 Task: Log work in the project ZenithTech for the issue 'Create a new online platform for online game development courses with advanced game engine and simulation features' spent time as '1w 5d 17h 5m' and remaining time as '6w 4d 14h 30m' and add a flag. Now add the issue to the epic 'Mobile Device Security Management'.
Action: Mouse moved to (116, 196)
Screenshot: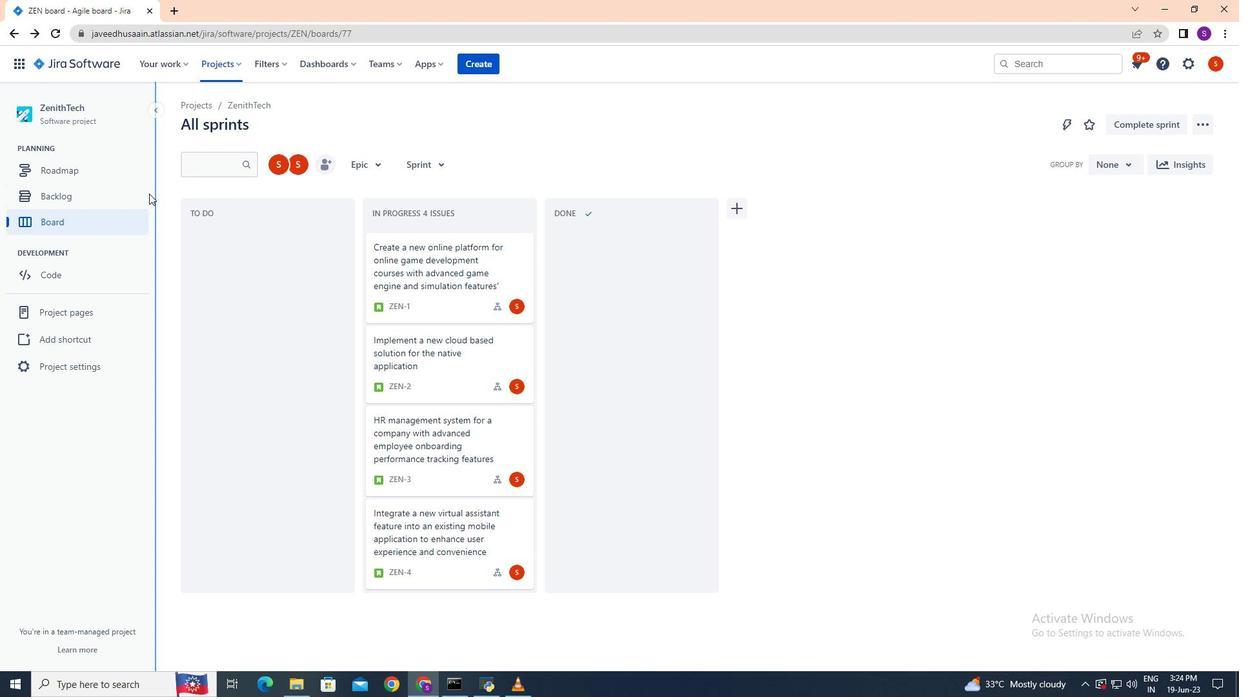 
Action: Mouse pressed left at (116, 196)
Screenshot: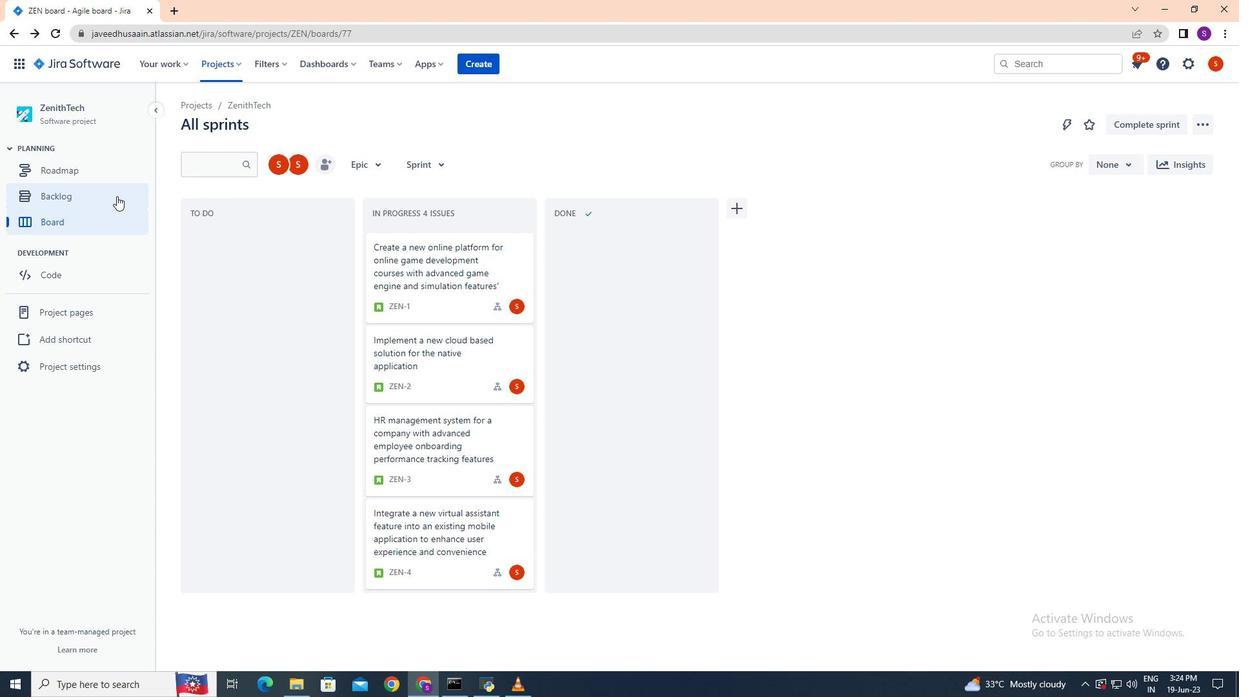 
Action: Mouse moved to (827, 227)
Screenshot: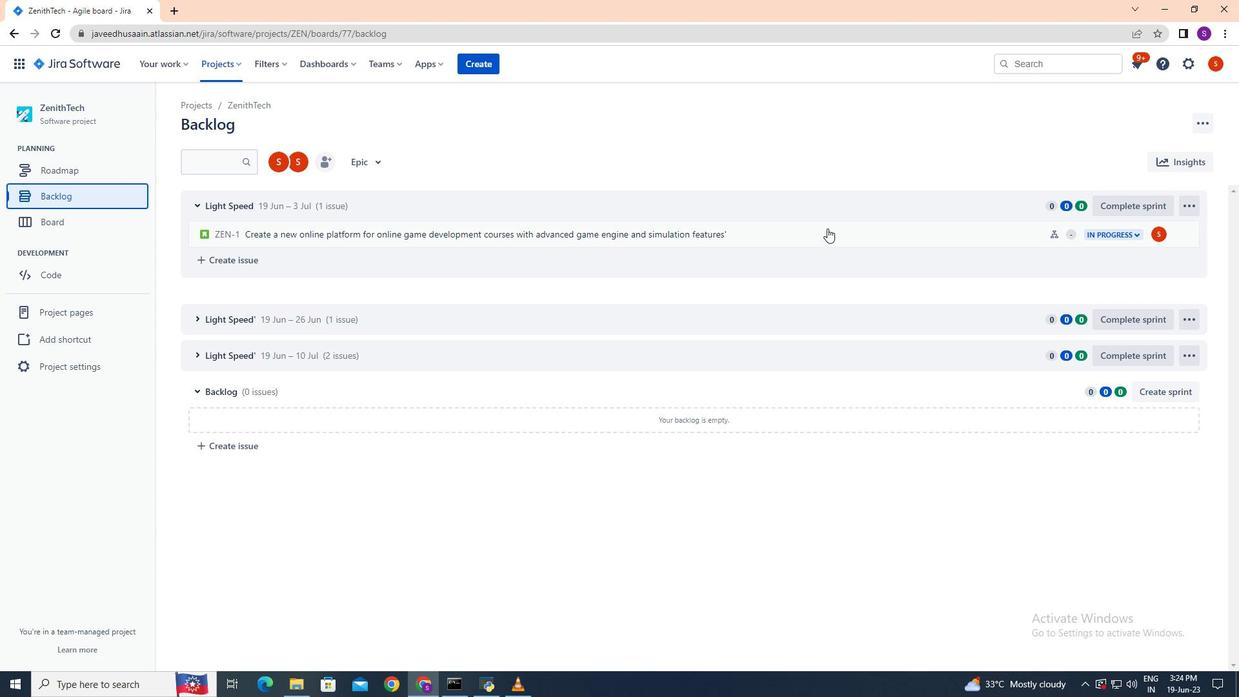 
Action: Mouse pressed left at (827, 227)
Screenshot: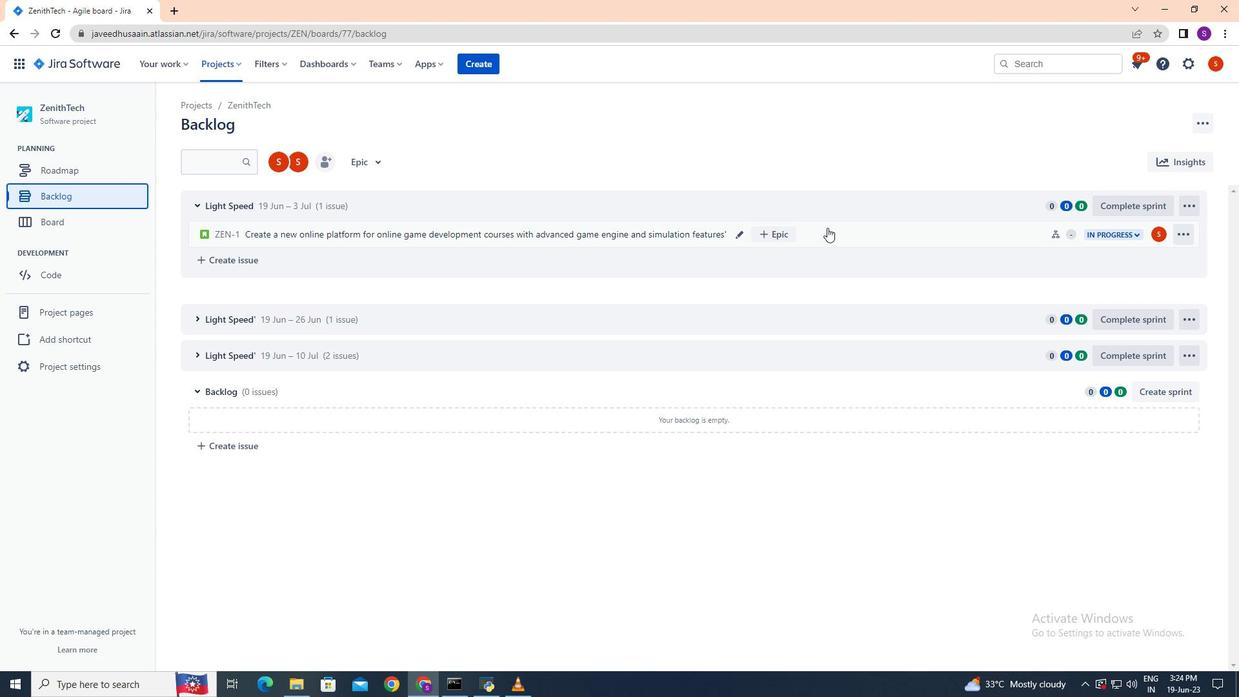
Action: Mouse moved to (1179, 200)
Screenshot: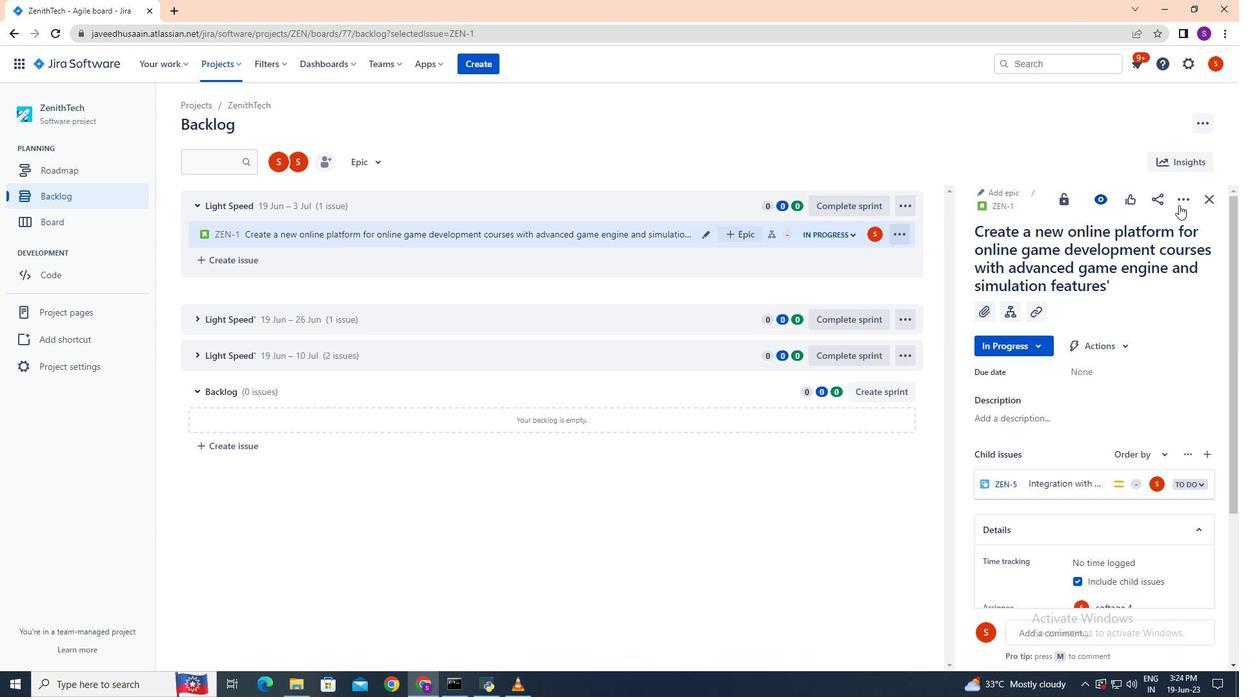 
Action: Mouse pressed left at (1179, 200)
Screenshot: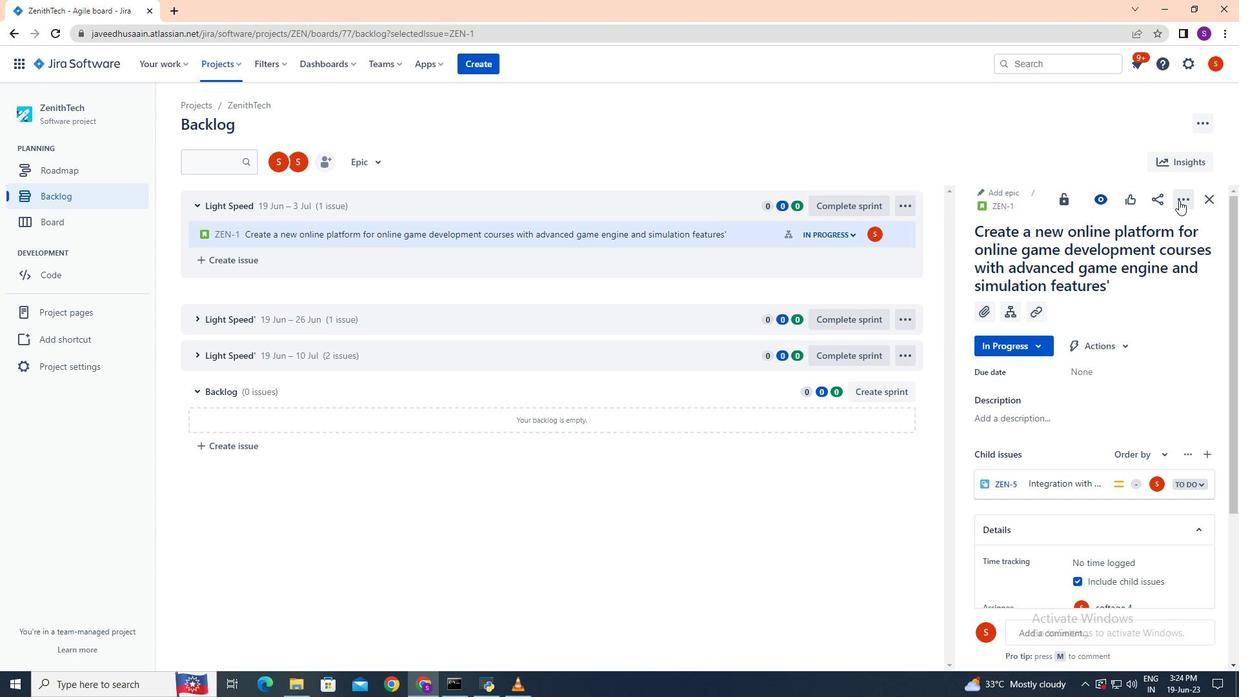 
Action: Mouse moved to (1145, 240)
Screenshot: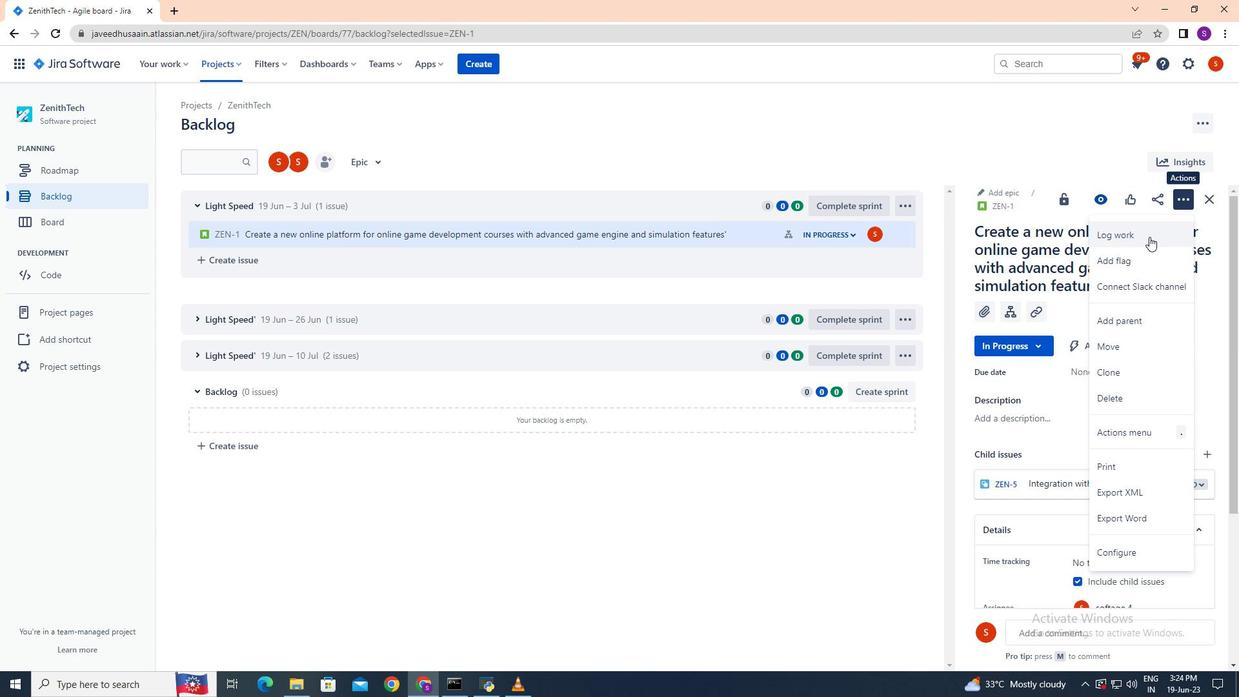 
Action: Mouse pressed left at (1145, 240)
Screenshot: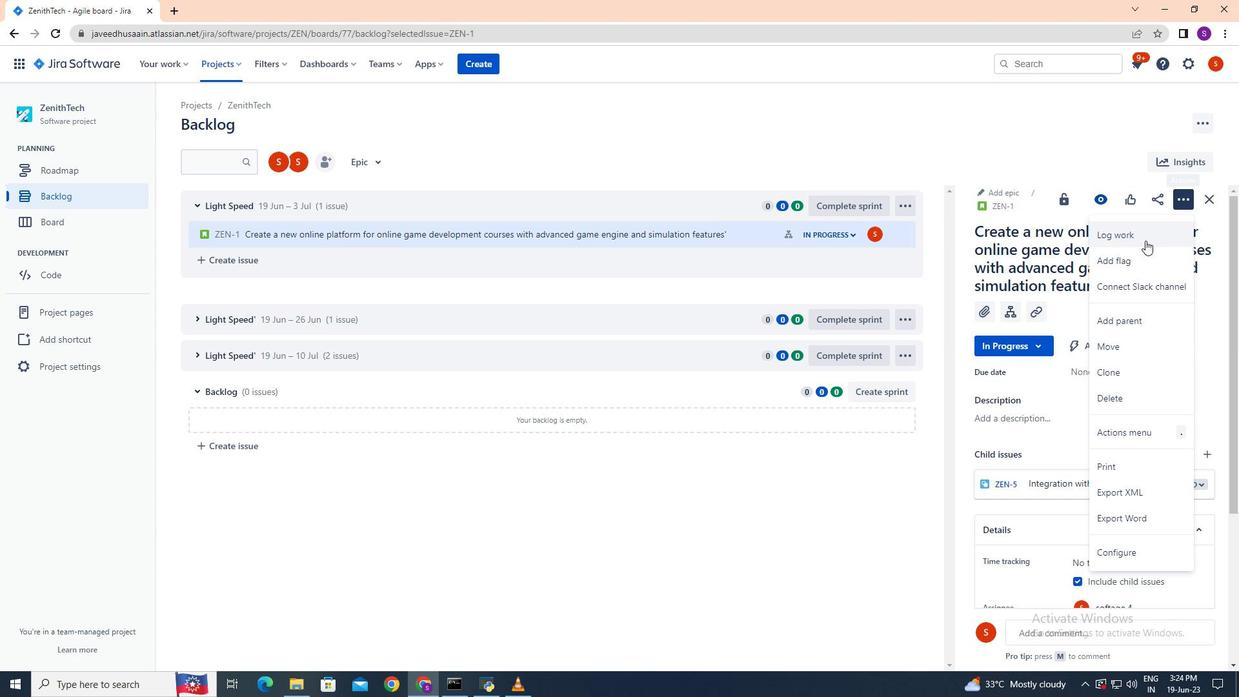 
Action: Mouse moved to (986, 172)
Screenshot: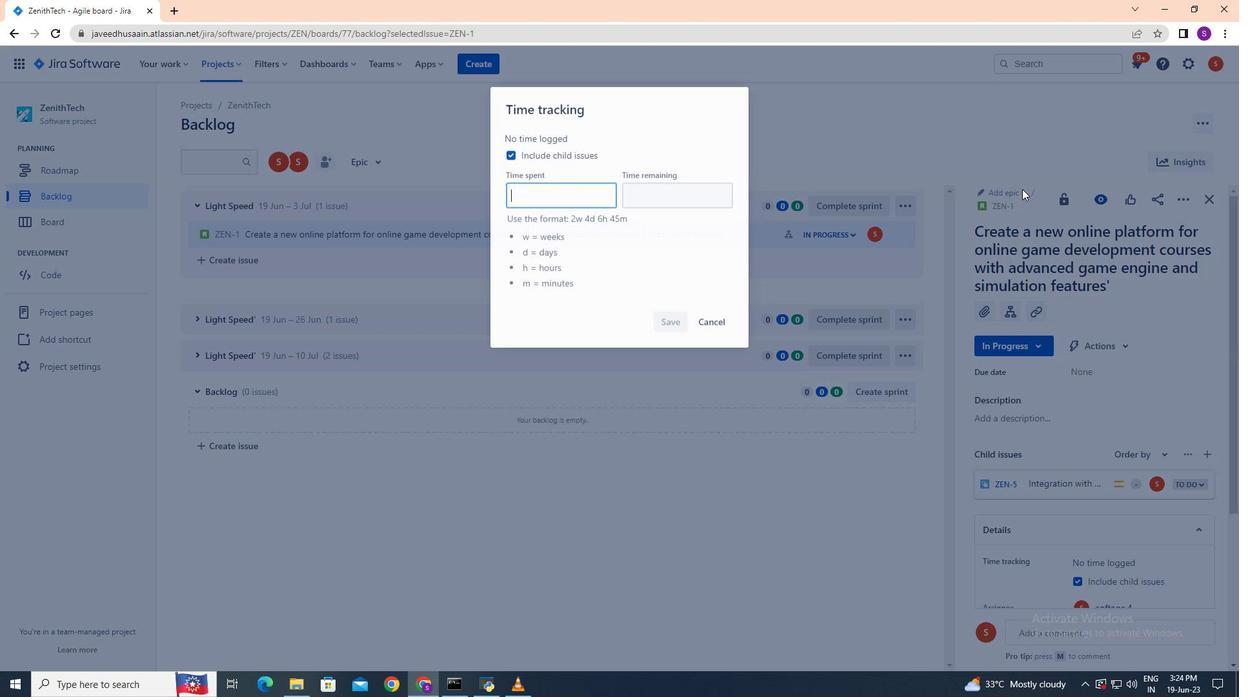
Action: Key pressed 1w<Key.space>5d<Key.space>17h<Key.space>5m
Screenshot: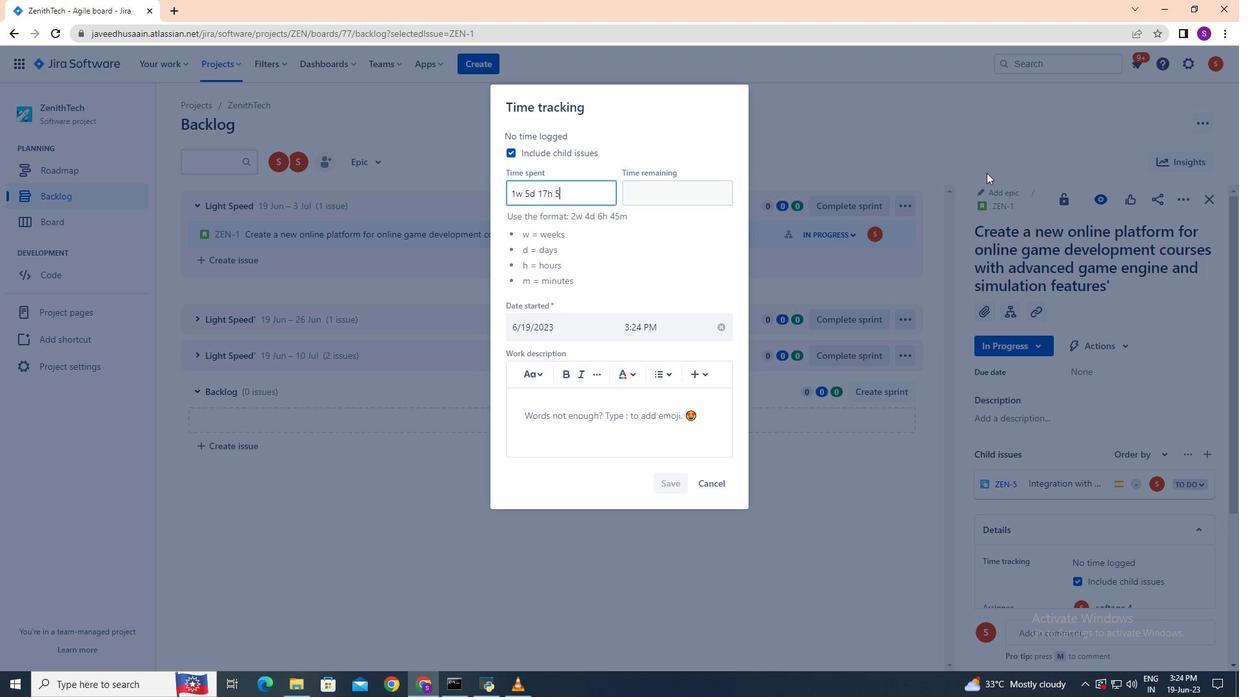 
Action: Mouse moved to (660, 200)
Screenshot: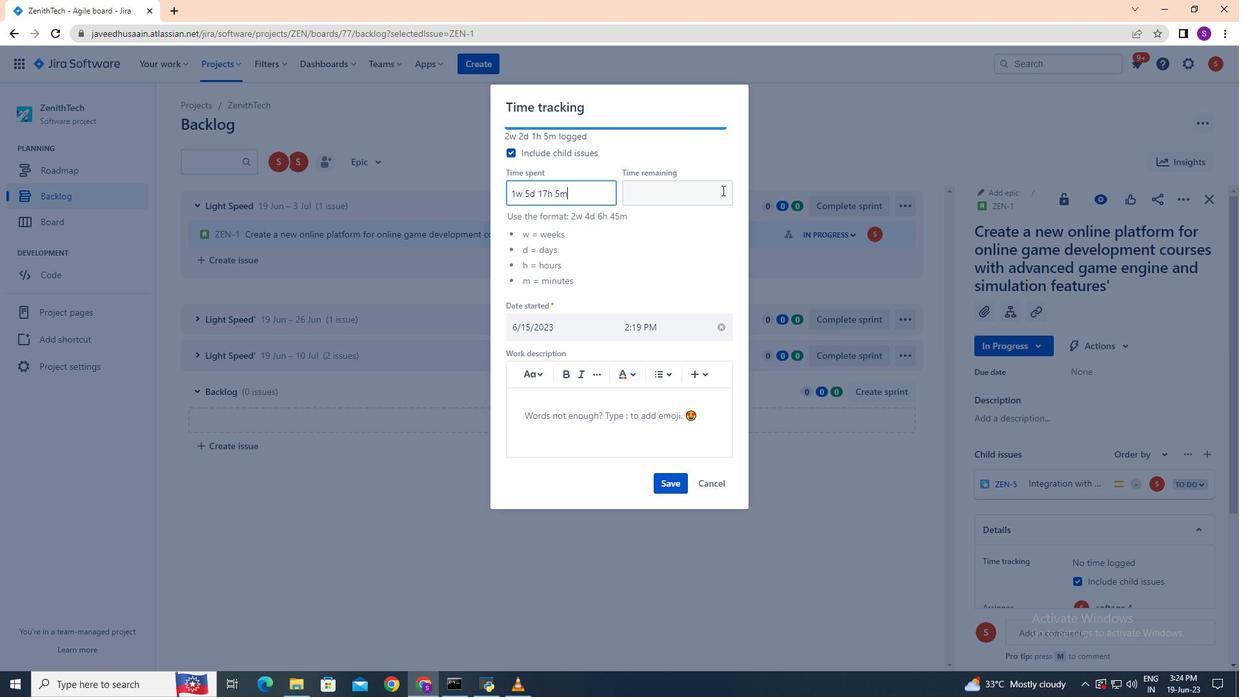 
Action: Mouse pressed left at (660, 200)
Screenshot: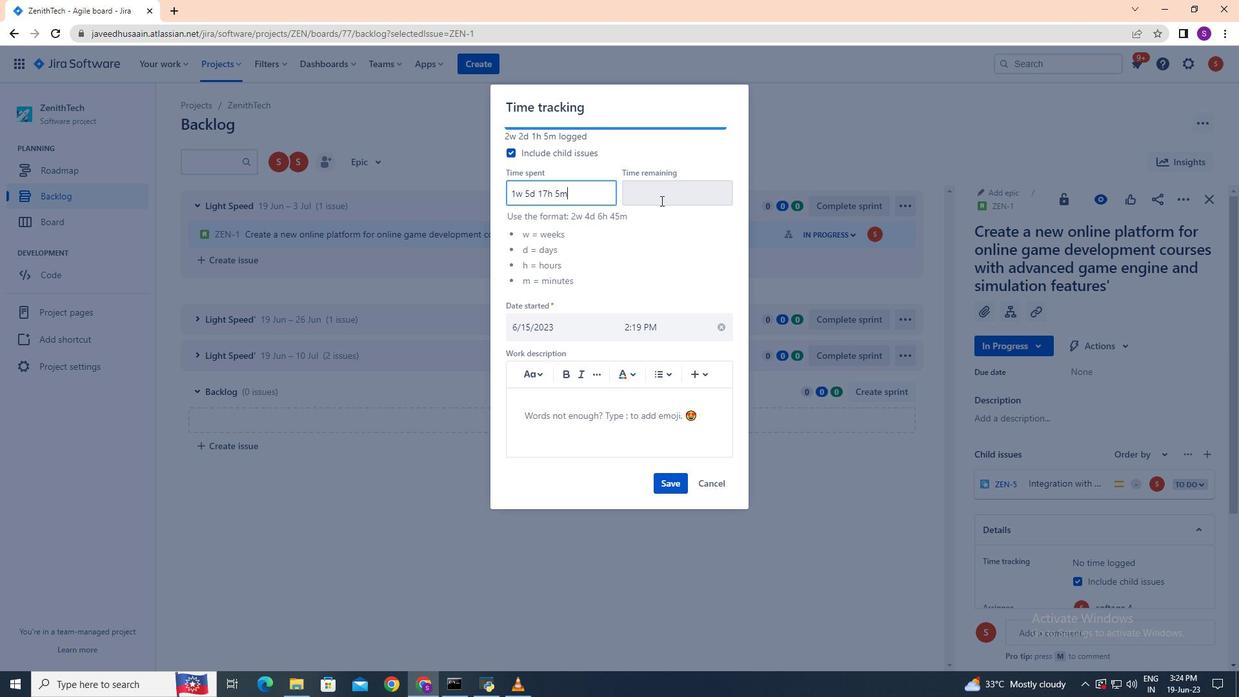 
Action: Key pressed 6w<Key.space>4d<Key.space>14h<Key.space>30m
Screenshot: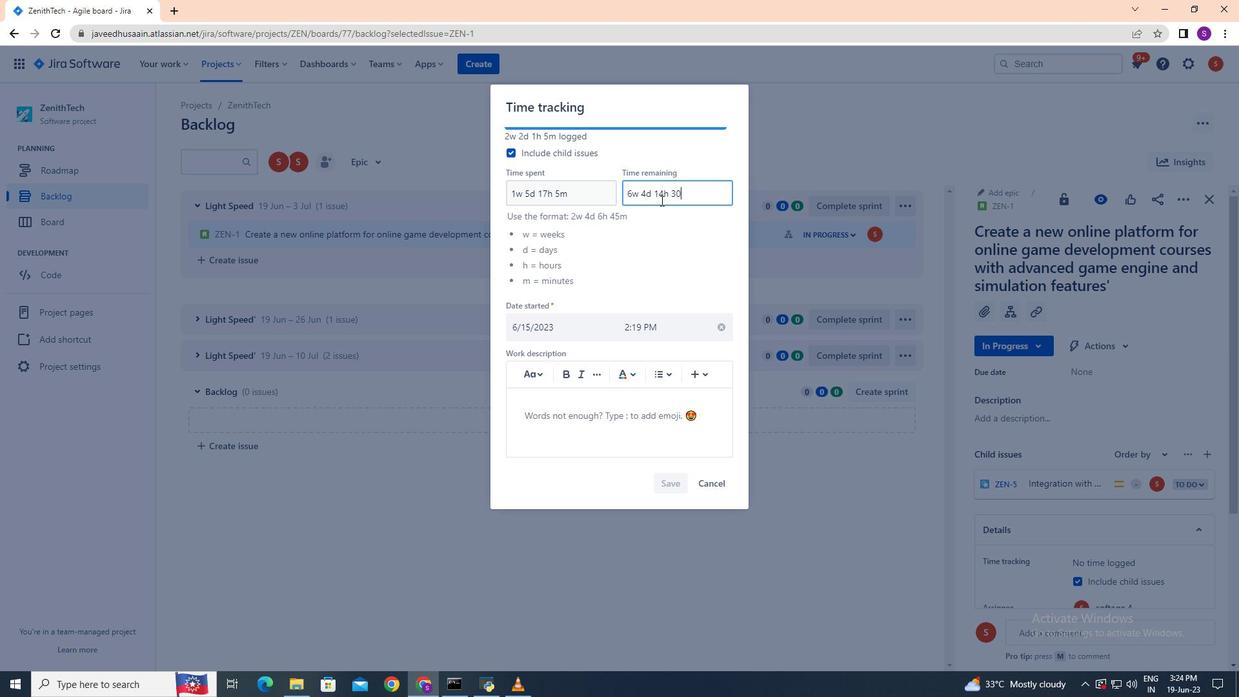 
Action: Mouse moved to (671, 485)
Screenshot: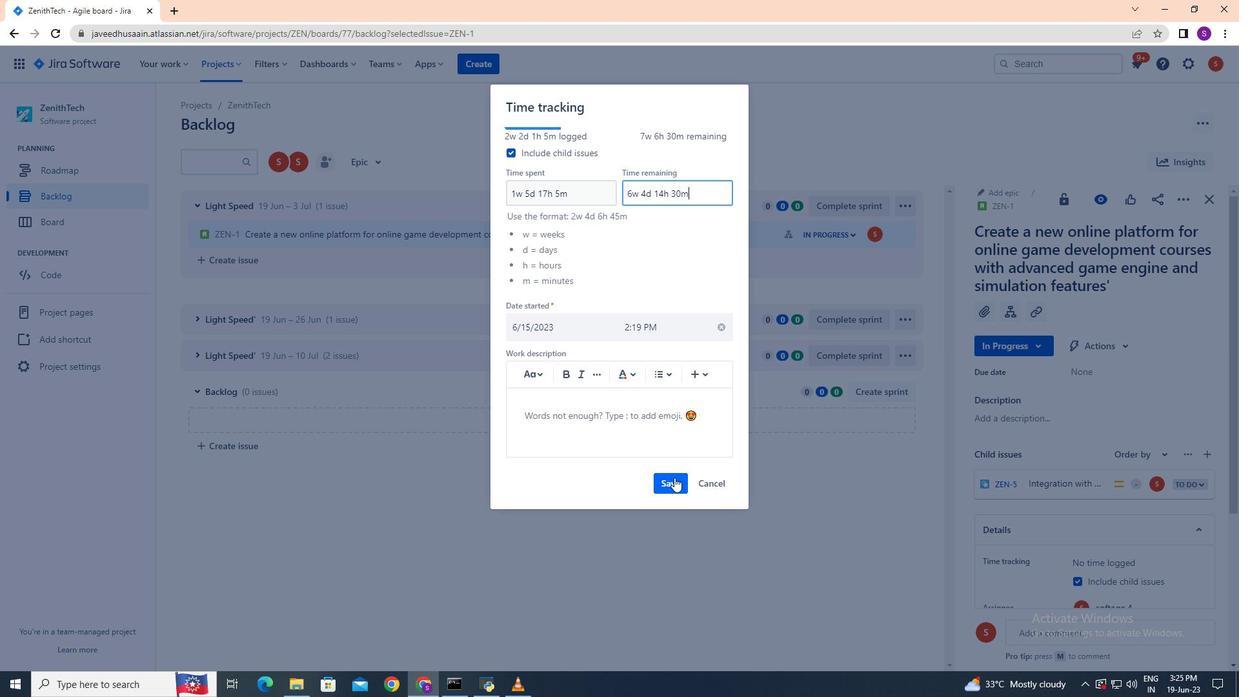 
Action: Mouse pressed left at (671, 485)
Screenshot: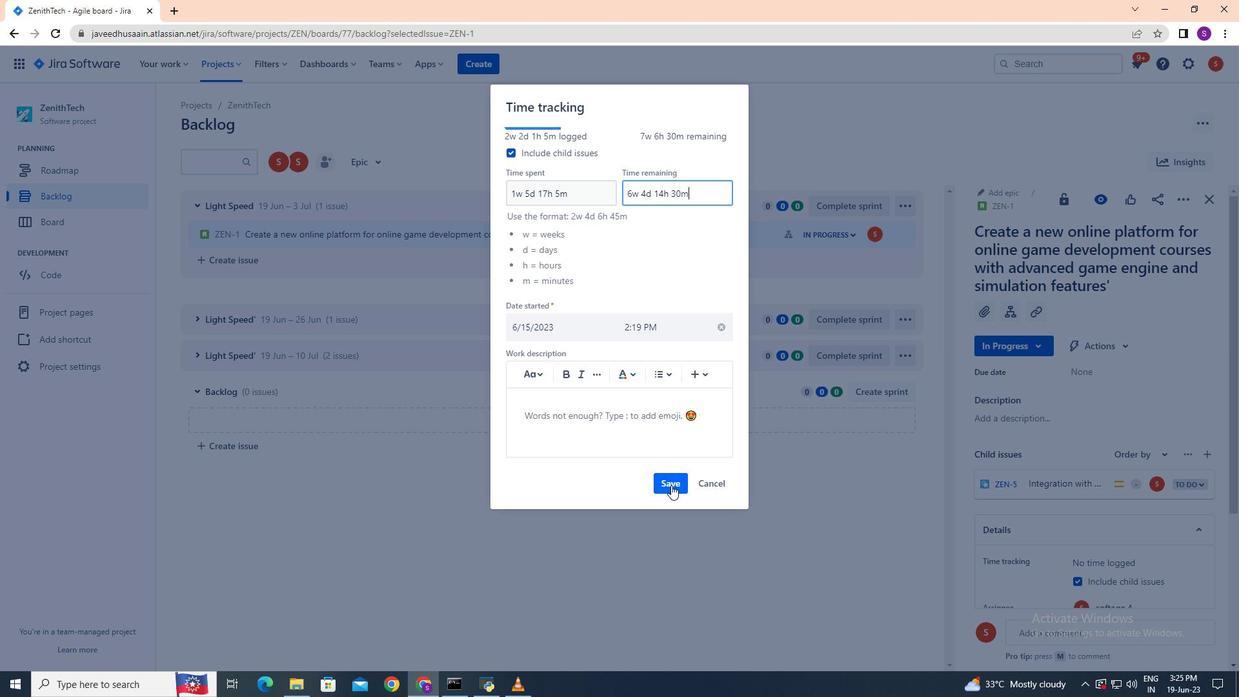 
Action: Mouse moved to (1175, 203)
Screenshot: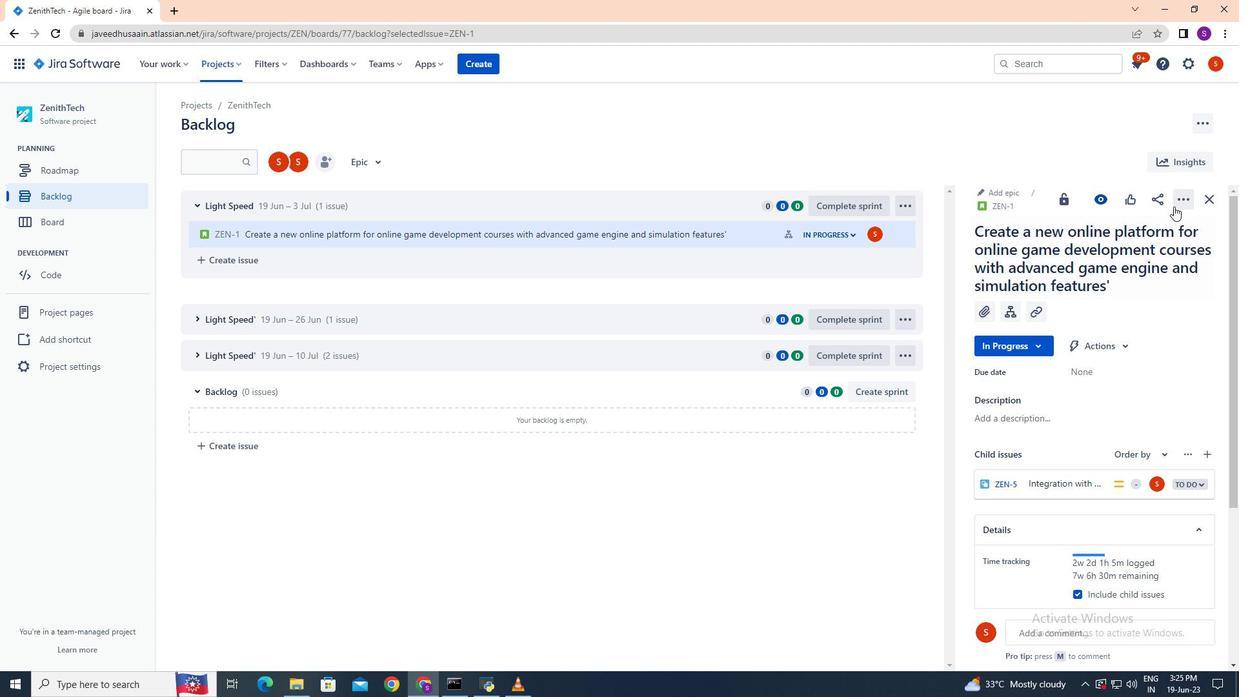 
Action: Mouse pressed left at (1175, 203)
Screenshot: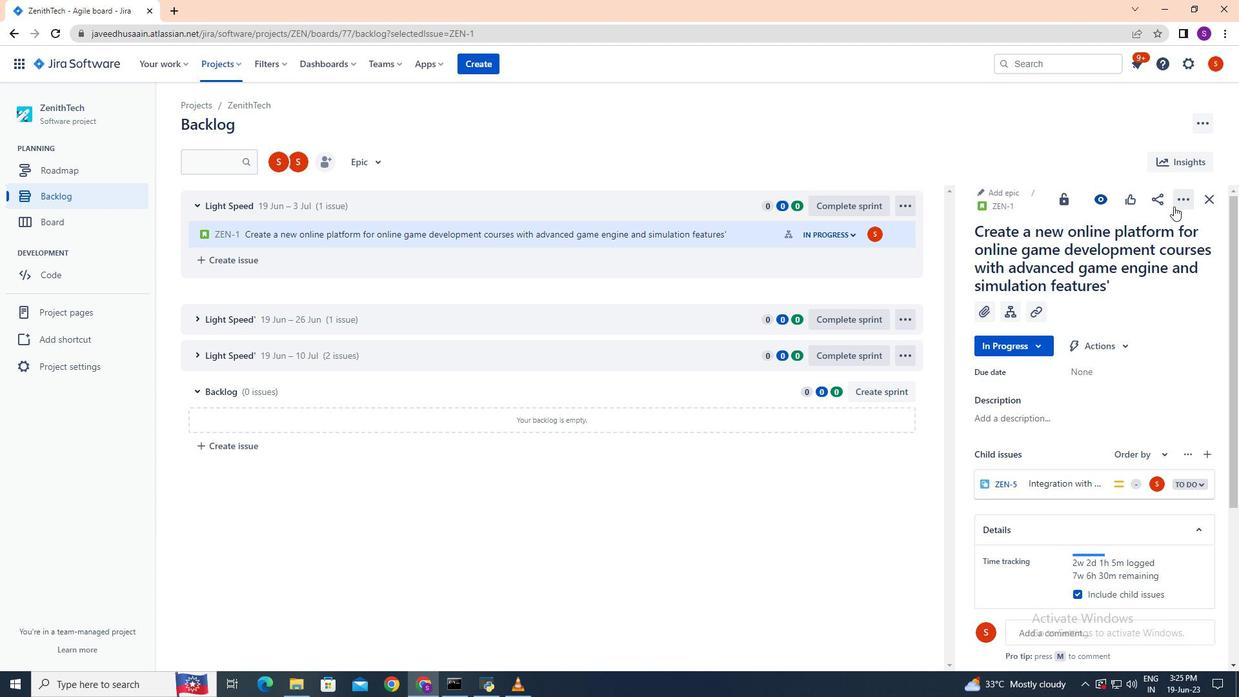 
Action: Mouse moved to (1144, 252)
Screenshot: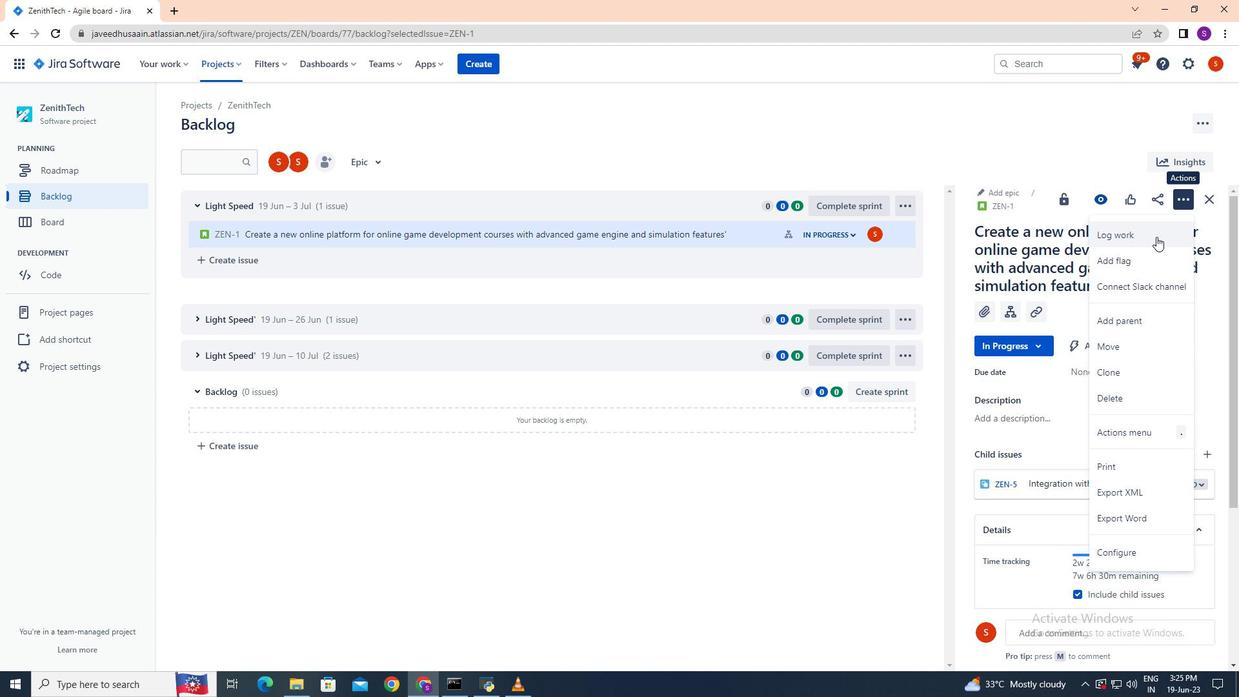 
Action: Mouse pressed left at (1144, 252)
Screenshot: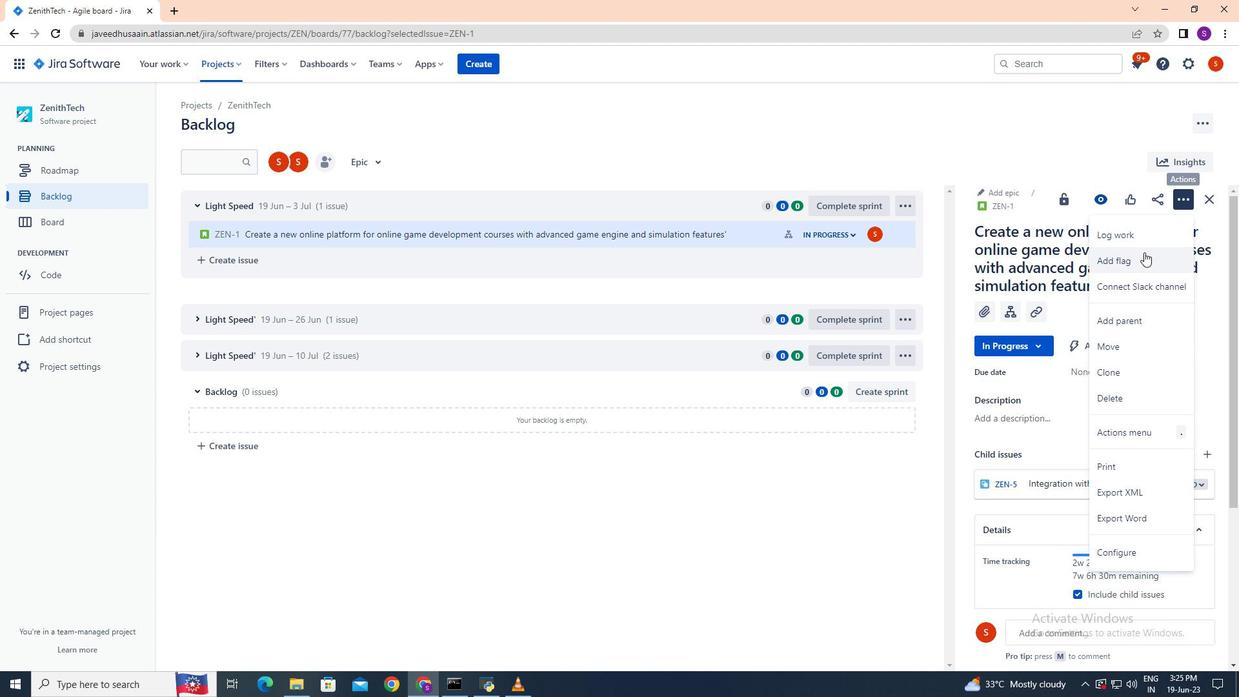
Action: Mouse moved to (719, 233)
Screenshot: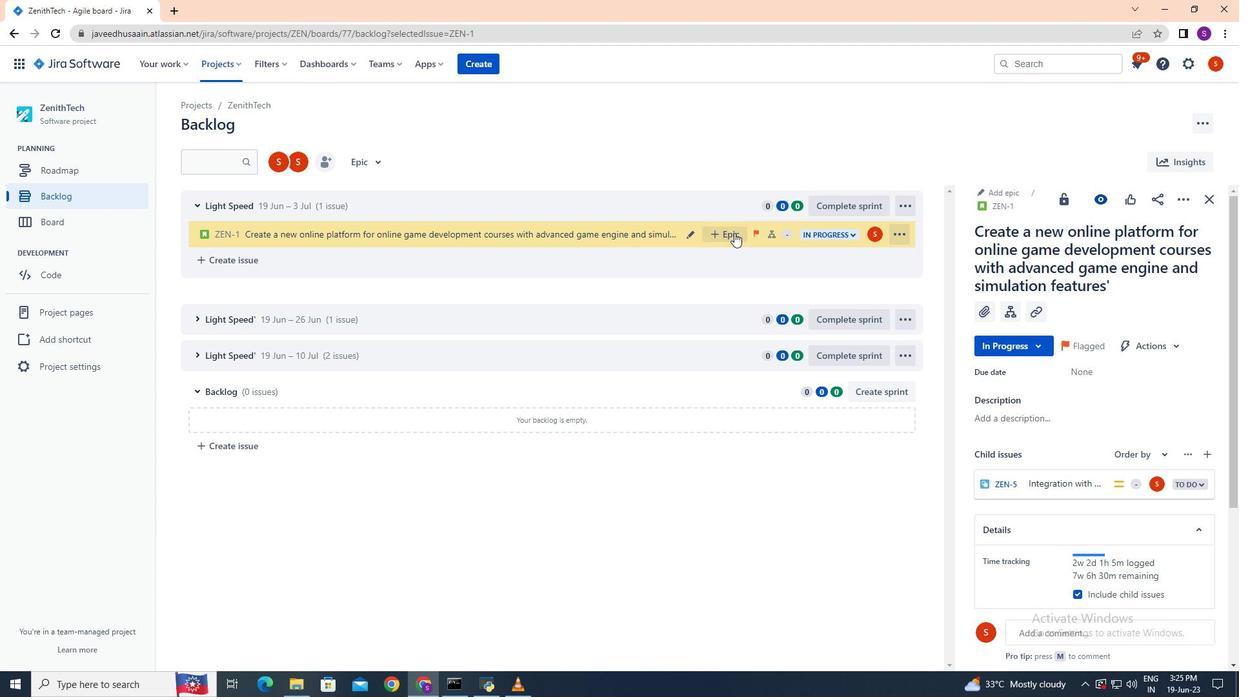 
Action: Mouse pressed left at (719, 233)
Screenshot: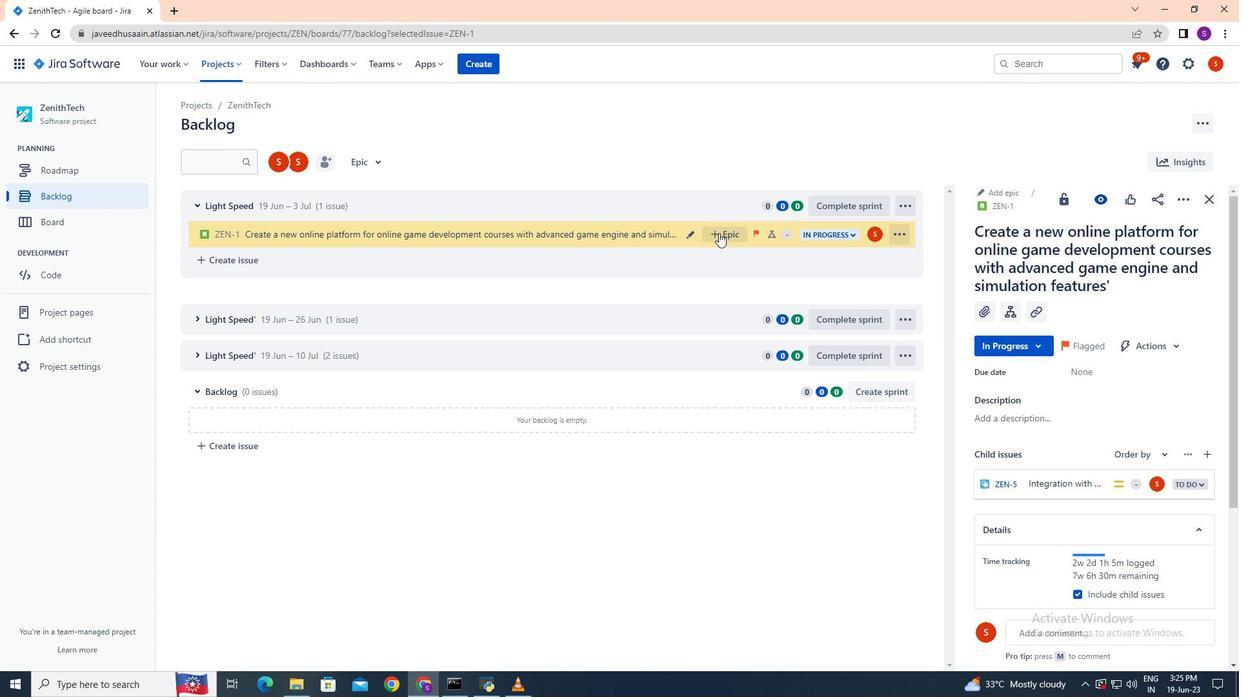 
Action: Mouse moved to (782, 319)
Screenshot: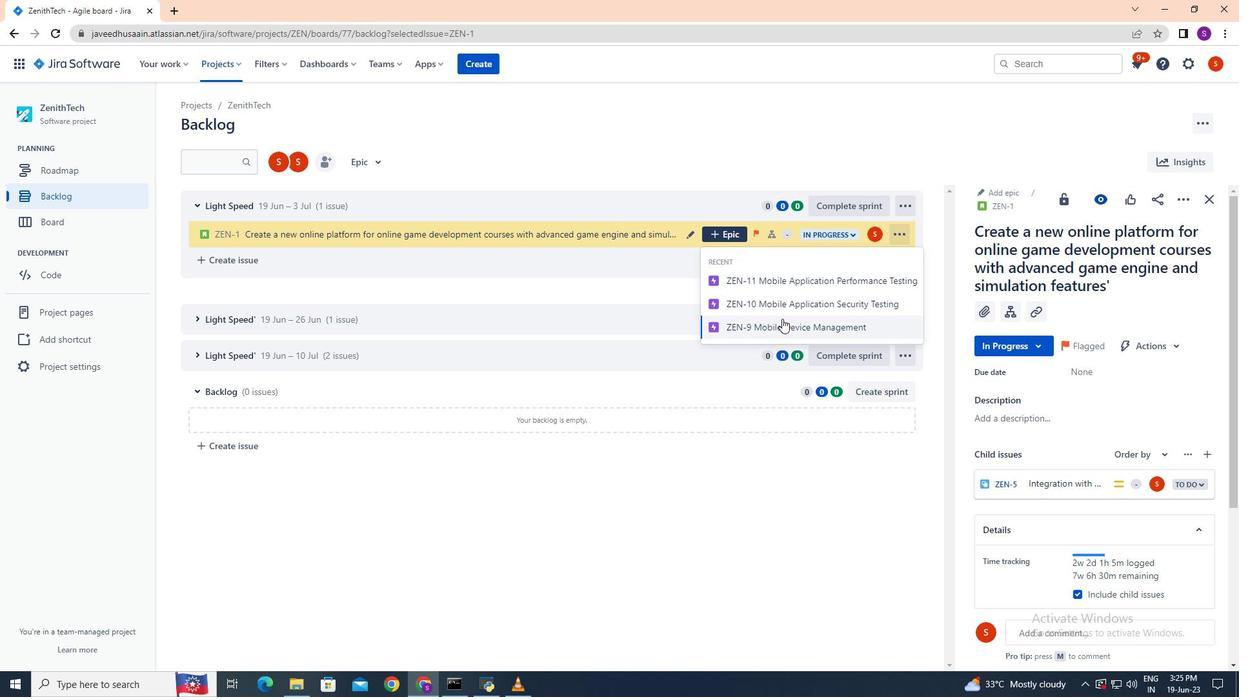 
Action: Mouse pressed left at (782, 319)
Screenshot: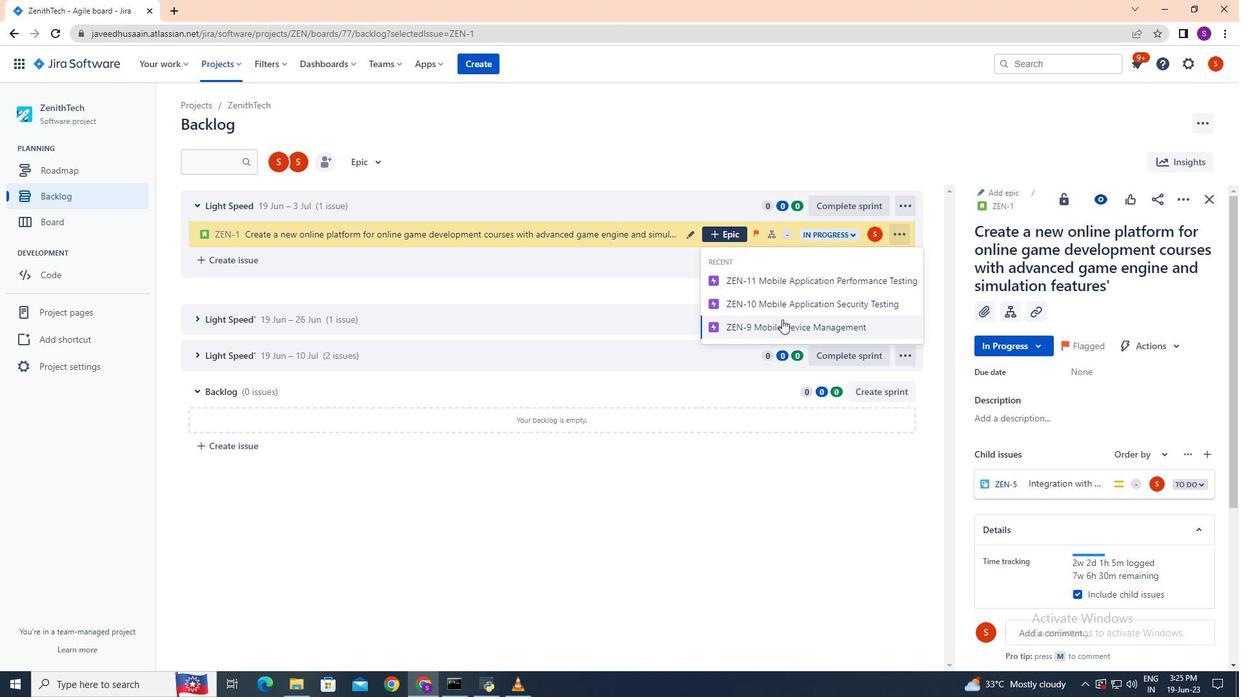 
